Task: Measure the distance between New York City and Tenement Museum
Action: Key pressed ew<Key.space>
Screenshot: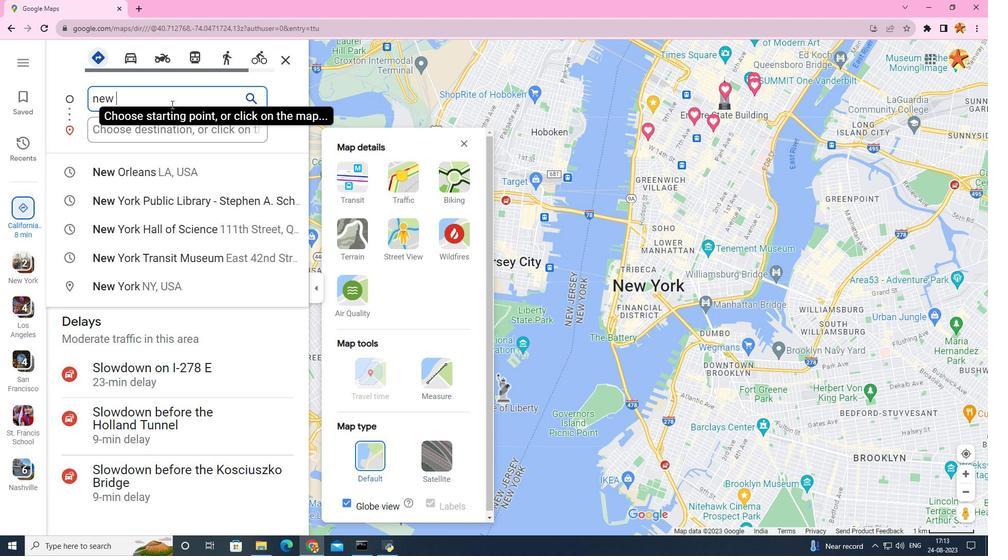
Action: Mouse moved to (188, 283)
Screenshot: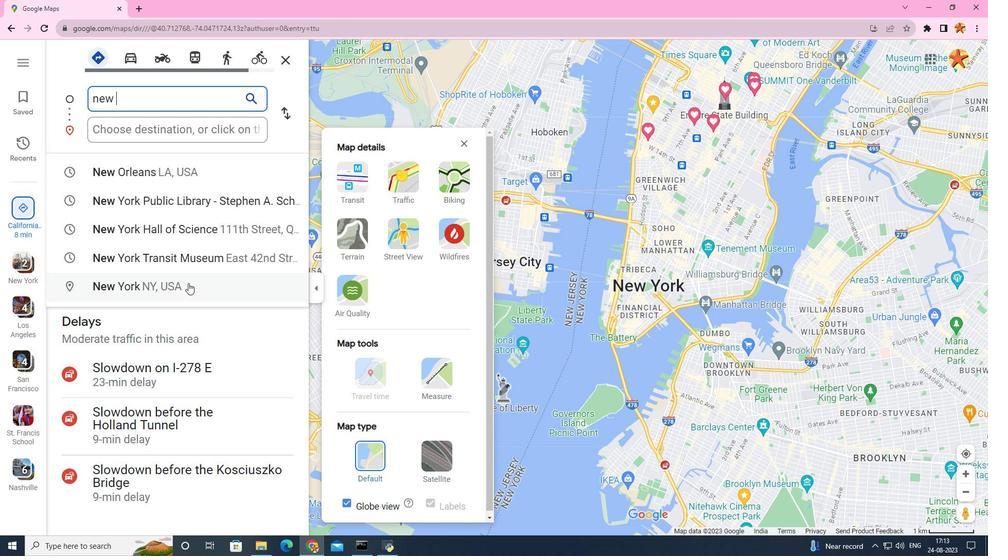 
Action: Mouse pressed left at (188, 283)
Screenshot: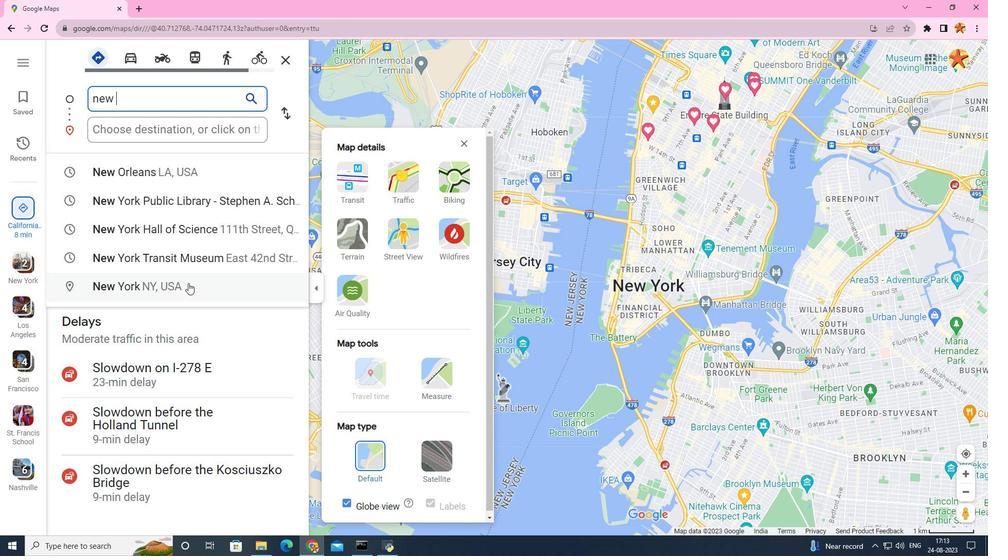 
Action: Mouse moved to (189, 129)
Screenshot: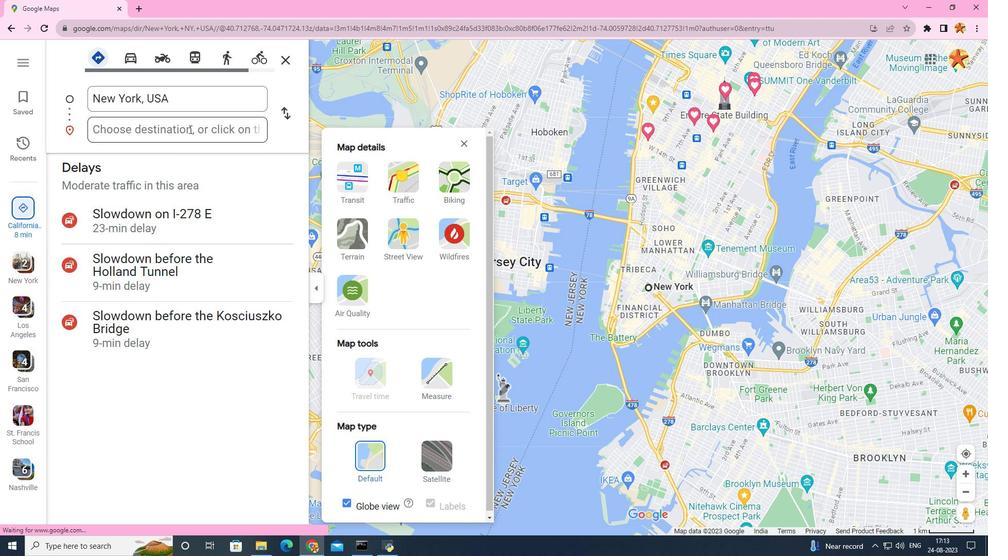 
Action: Mouse pressed left at (189, 129)
Screenshot: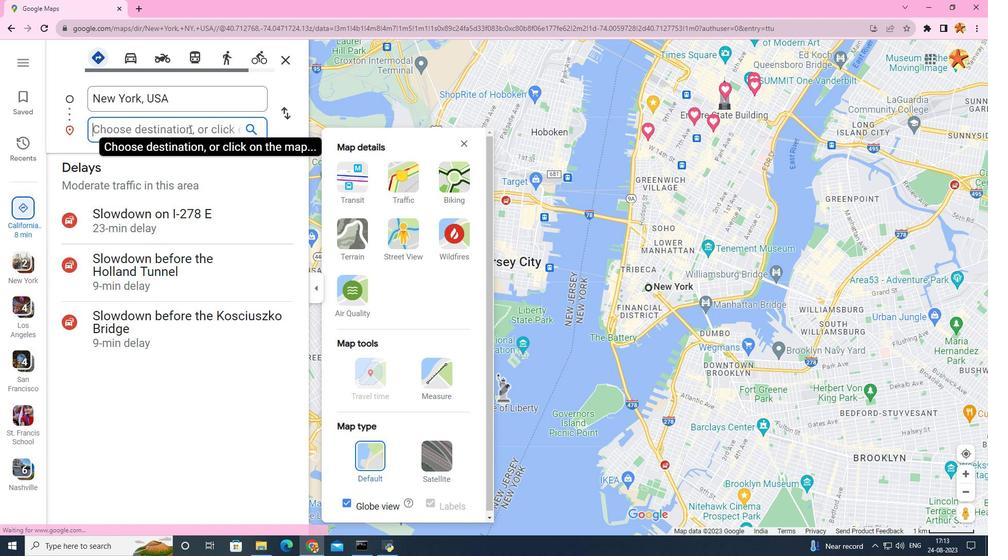 
Action: Mouse moved to (182, 128)
Screenshot: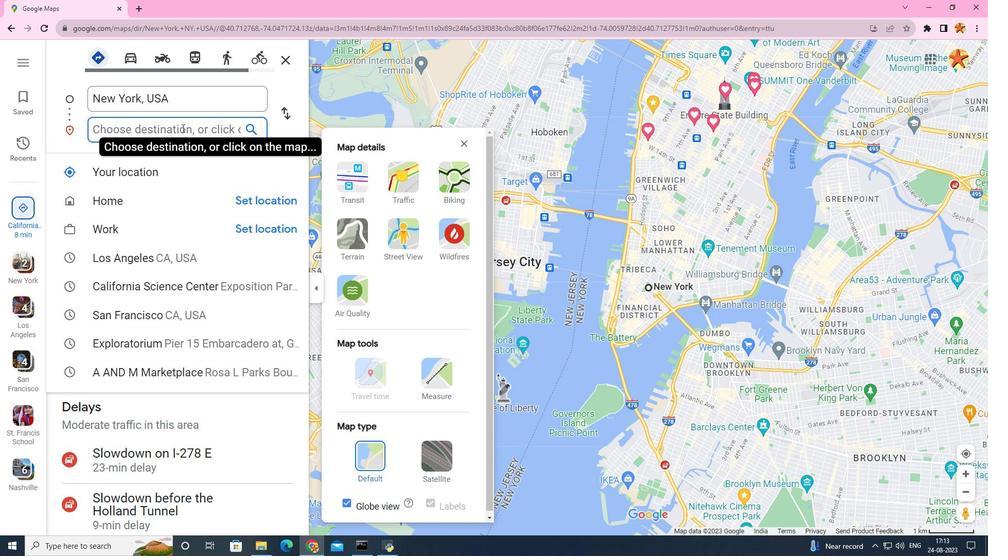 
Action: Key pressed te
Screenshot: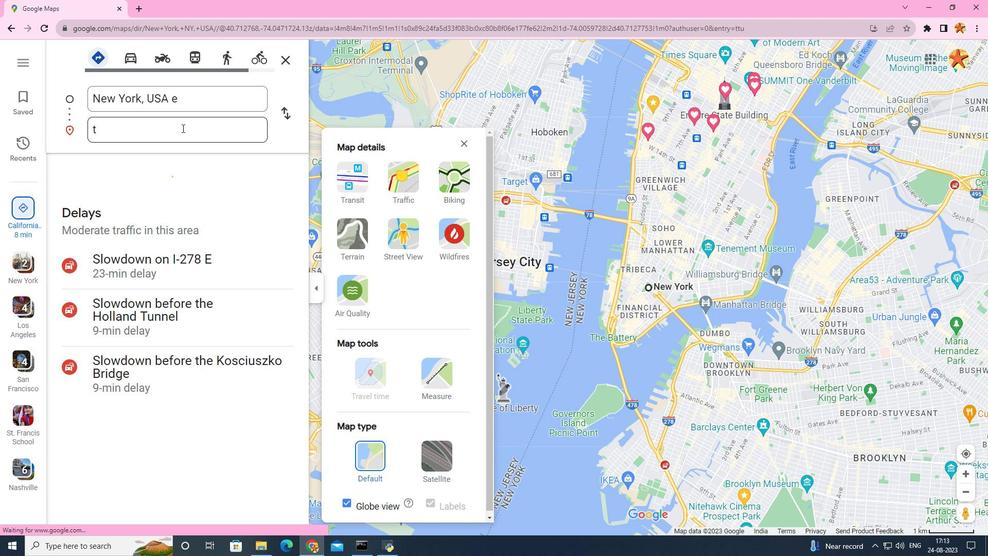 
Action: Mouse pressed left at (182, 128)
Screenshot: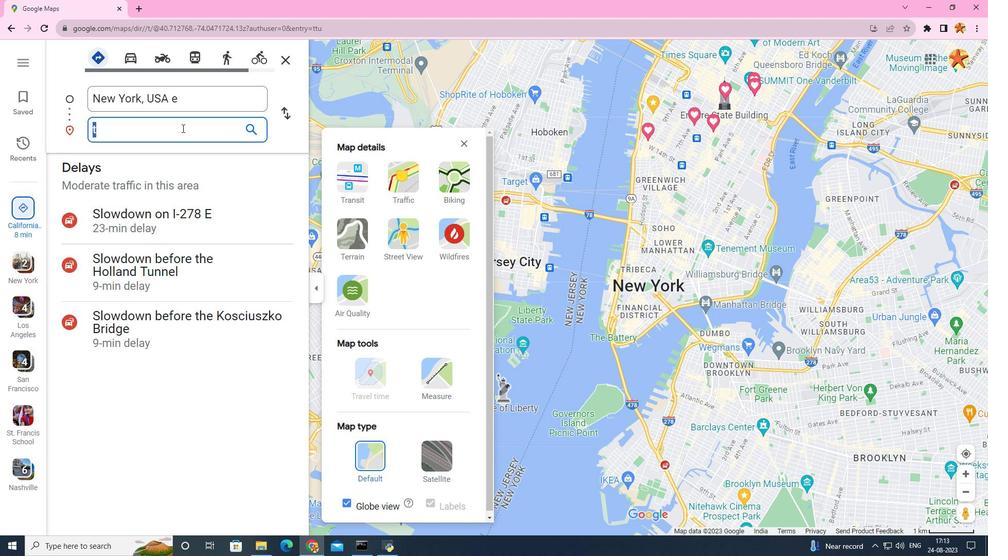 
Action: Mouse pressed left at (182, 128)
Screenshot: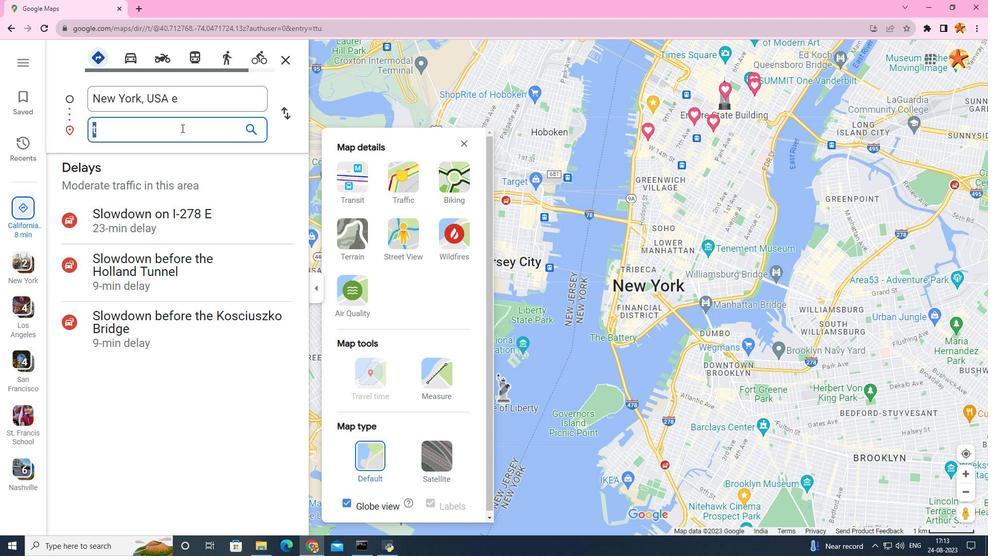
Action: Mouse moved to (181, 128)
Screenshot: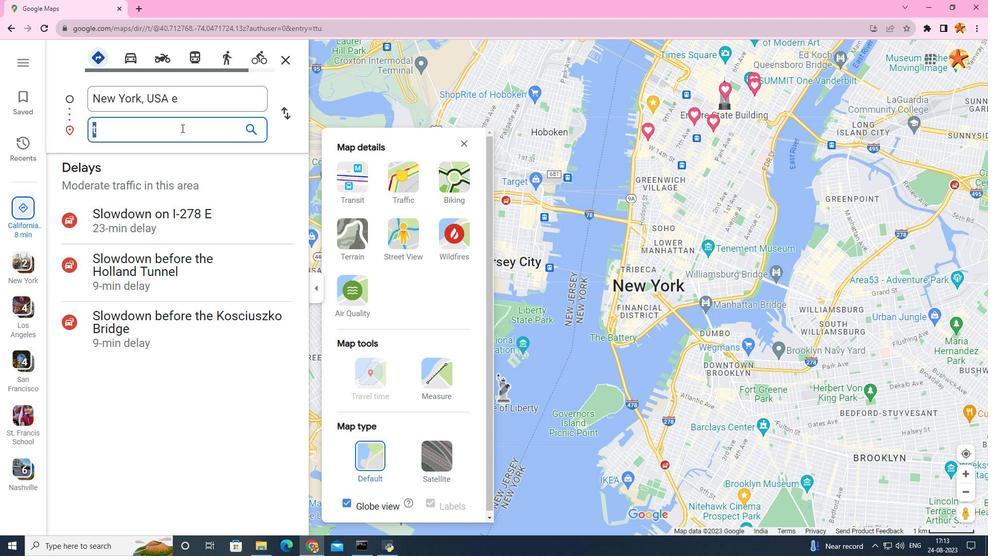 
Action: Mouse pressed left at (181, 128)
Screenshot: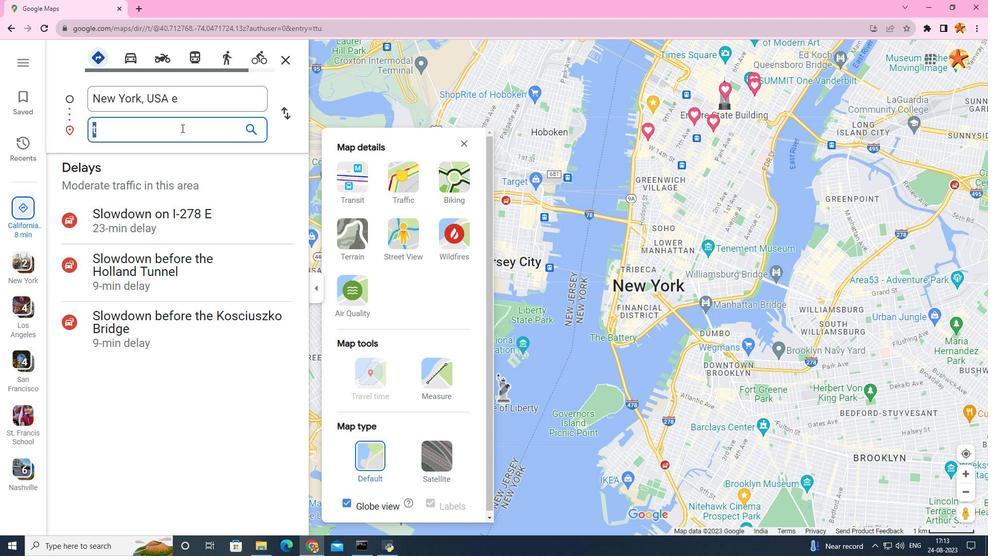 
Action: Mouse moved to (145, 129)
Screenshot: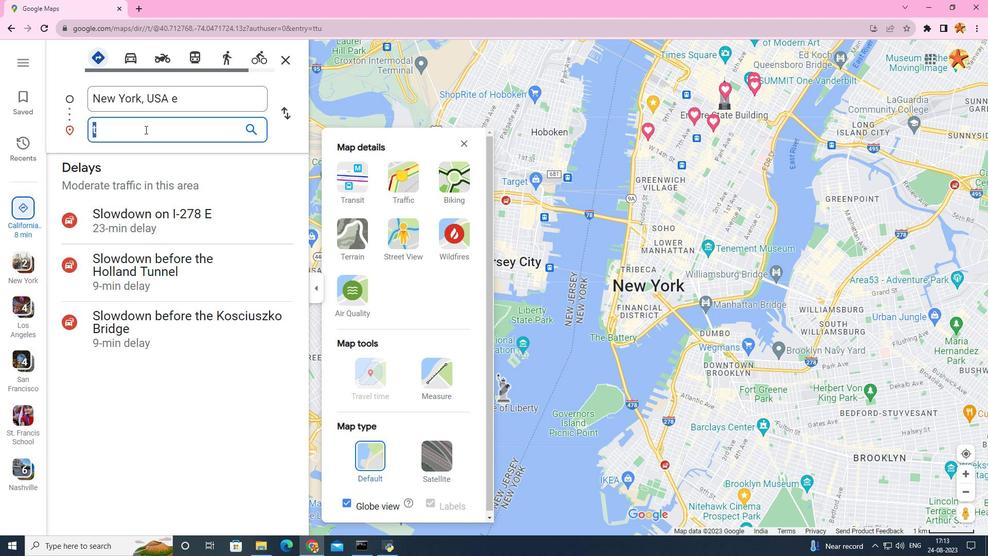 
Action: Mouse pressed left at (145, 129)
Screenshot: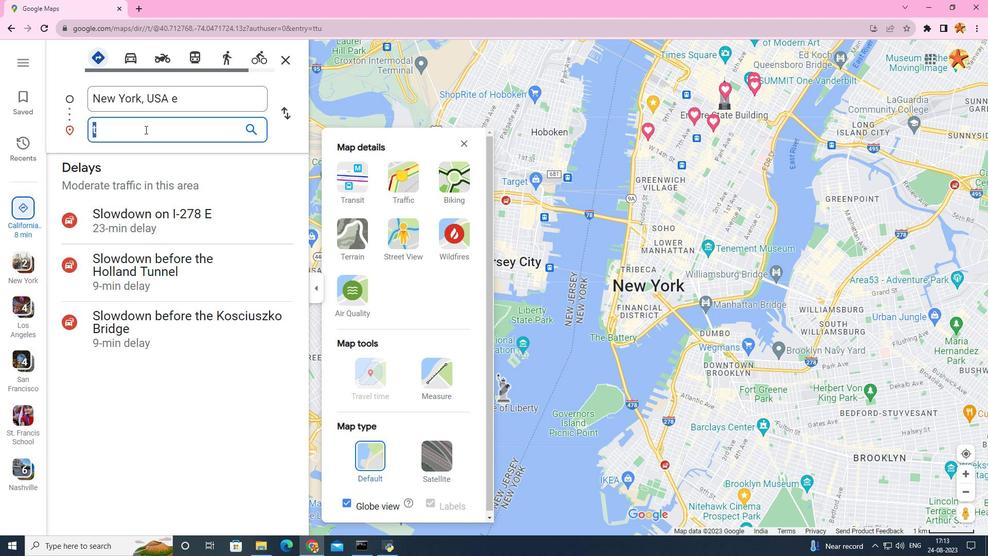 
Action: Mouse moved to (123, 129)
Screenshot: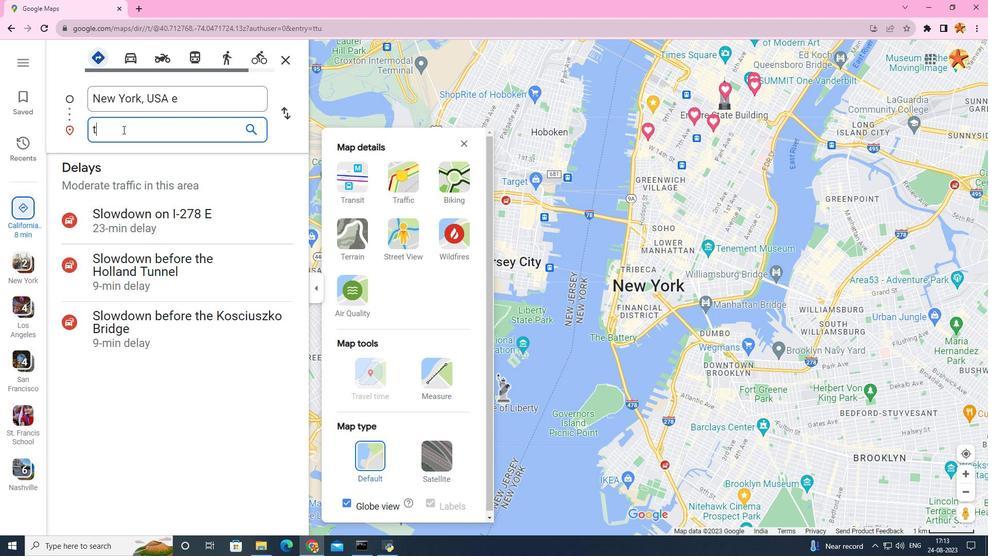 
Action: Key pressed e
Screenshot: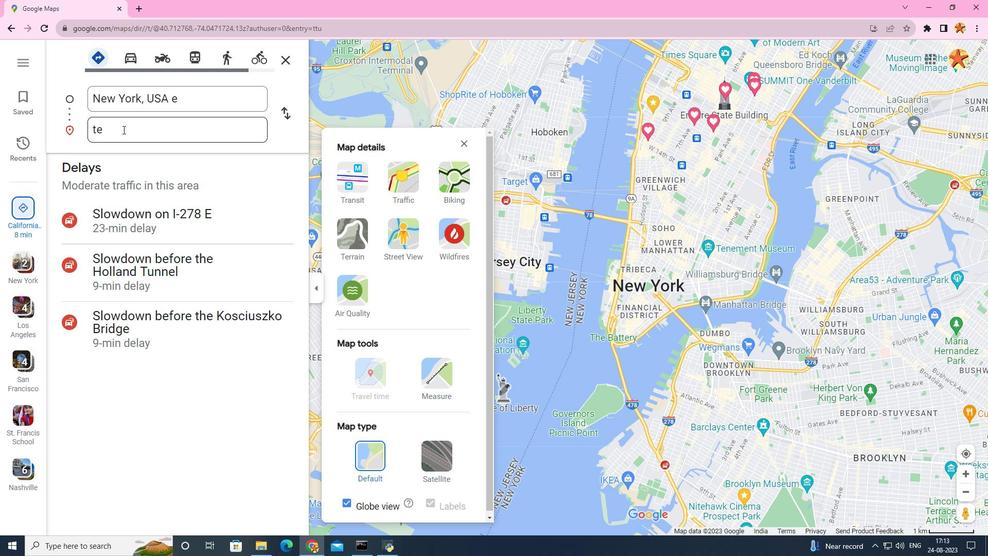 
Action: Mouse moved to (126, 129)
Screenshot: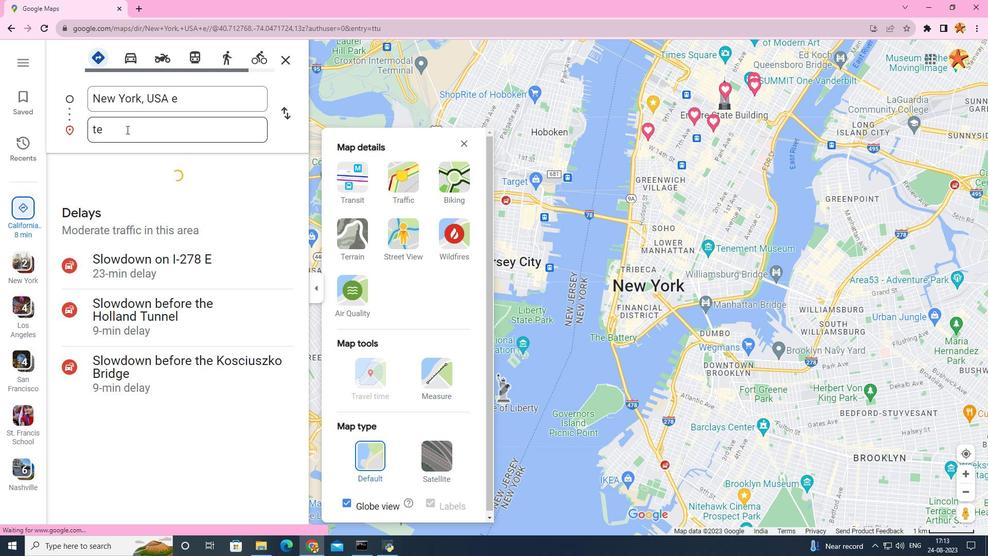 
Action: Mouse pressed left at (126, 129)
Screenshot: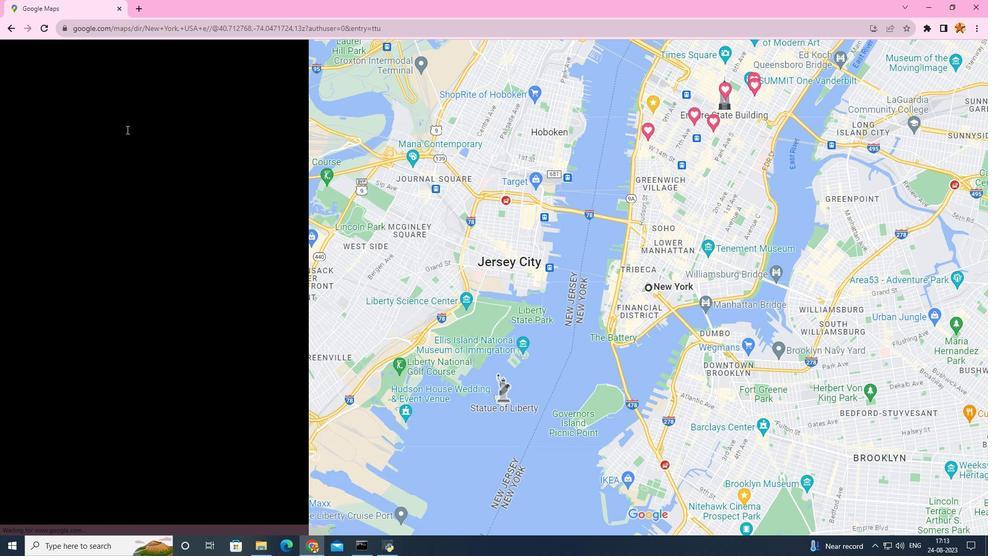 
Action: Mouse pressed left at (126, 129)
Screenshot: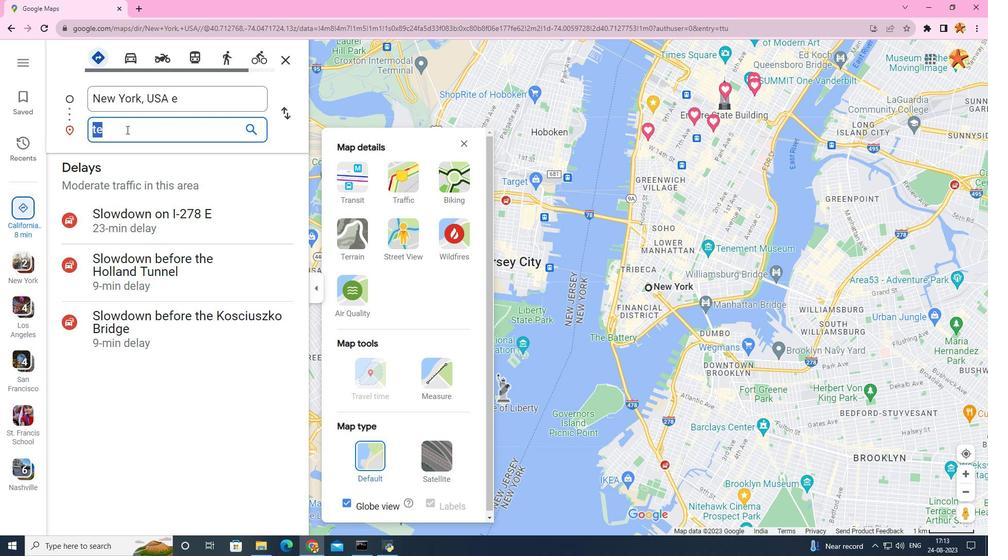
Action: Key pressed n
Screenshot: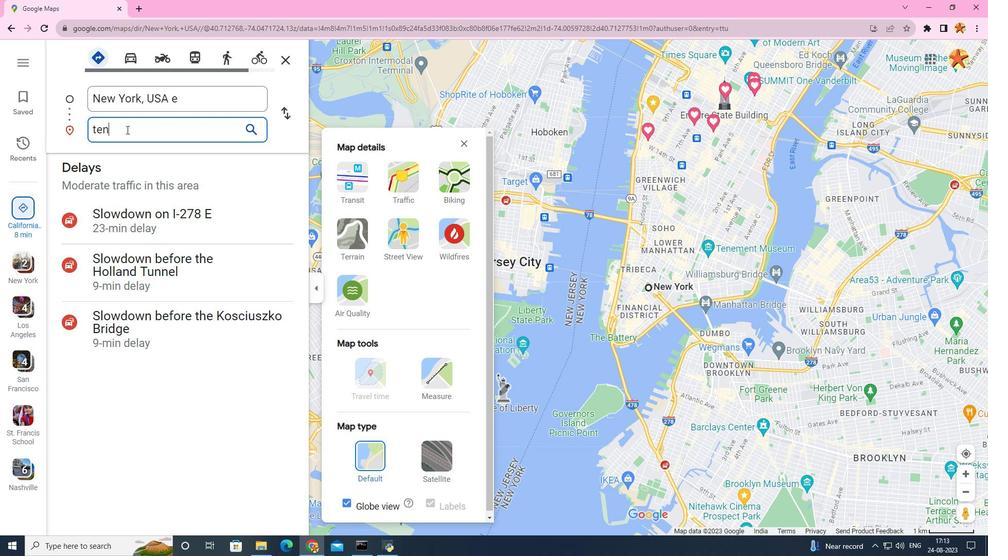 
Action: Mouse pressed left at (126, 129)
Screenshot: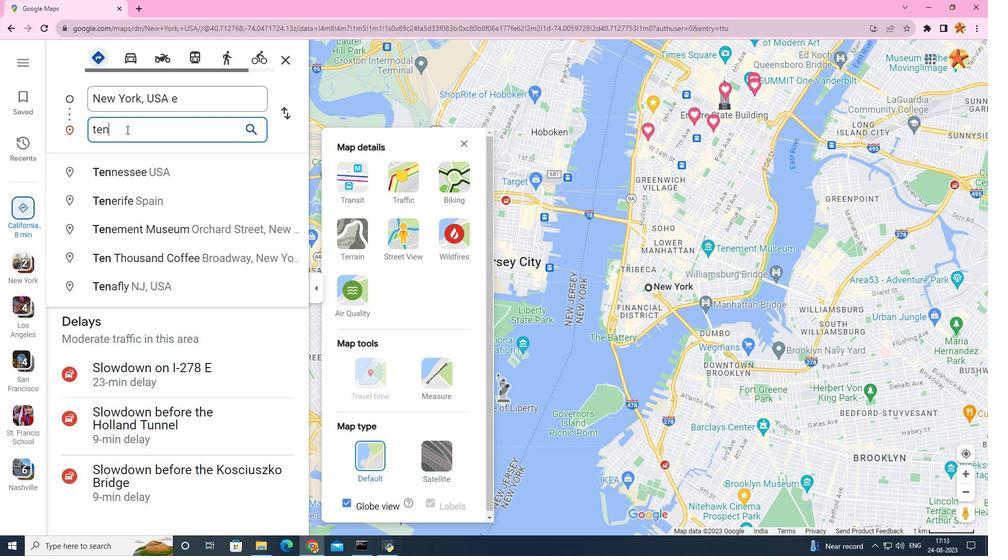 
Action: Mouse moved to (122, 230)
Screenshot: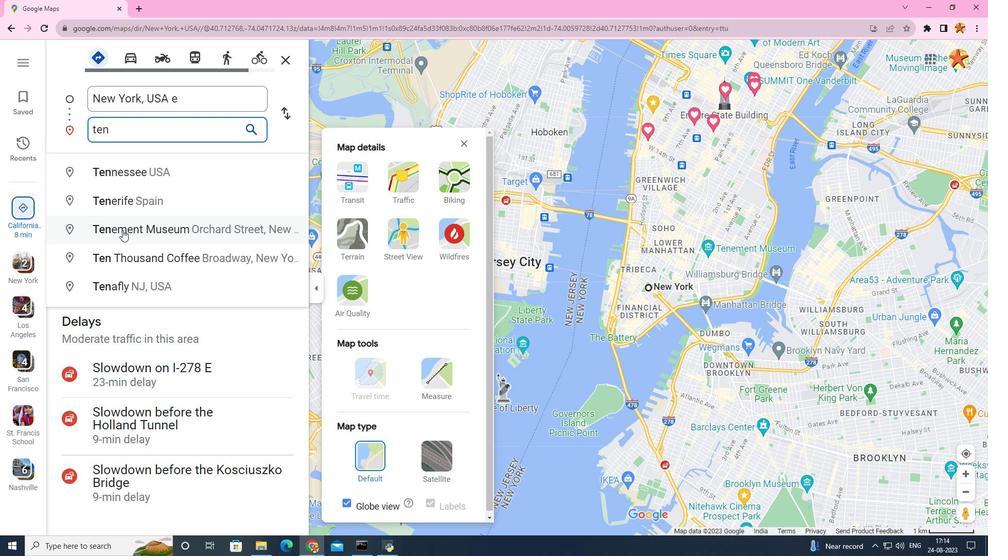 
Action: Mouse pressed left at (122, 230)
Screenshot: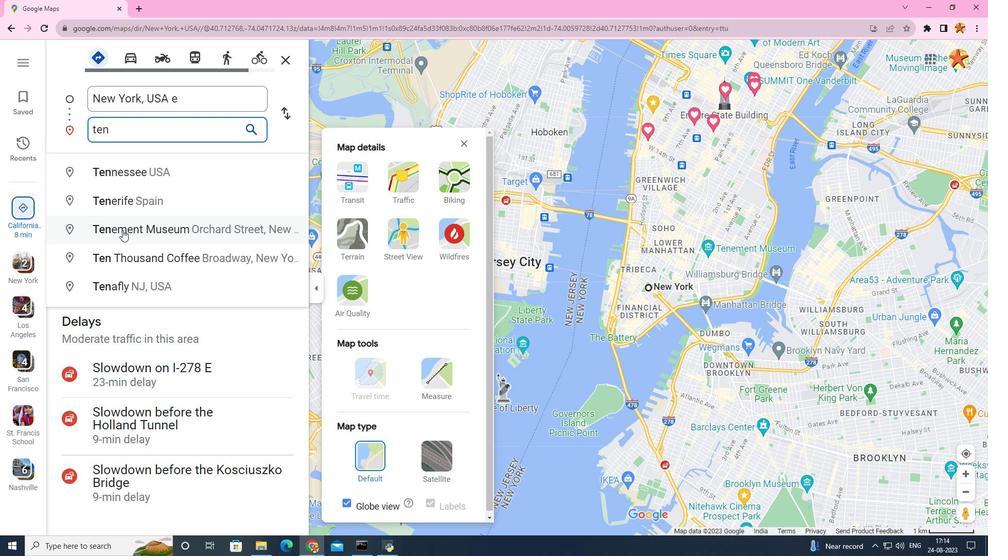 
Action: Mouse moved to (896, 188)
Screenshot: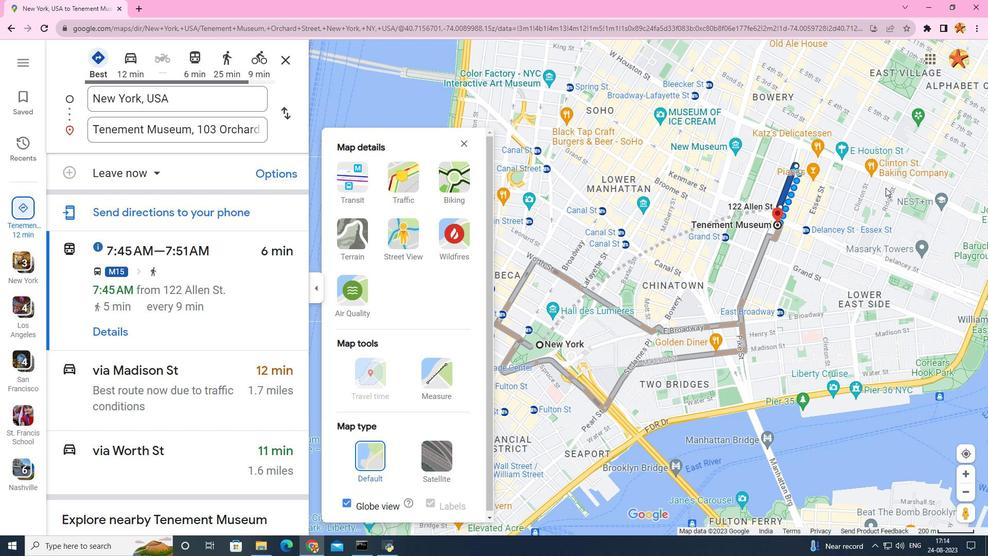 
Action: Mouse scrolled (896, 189) with delta (0, 0)
Screenshot: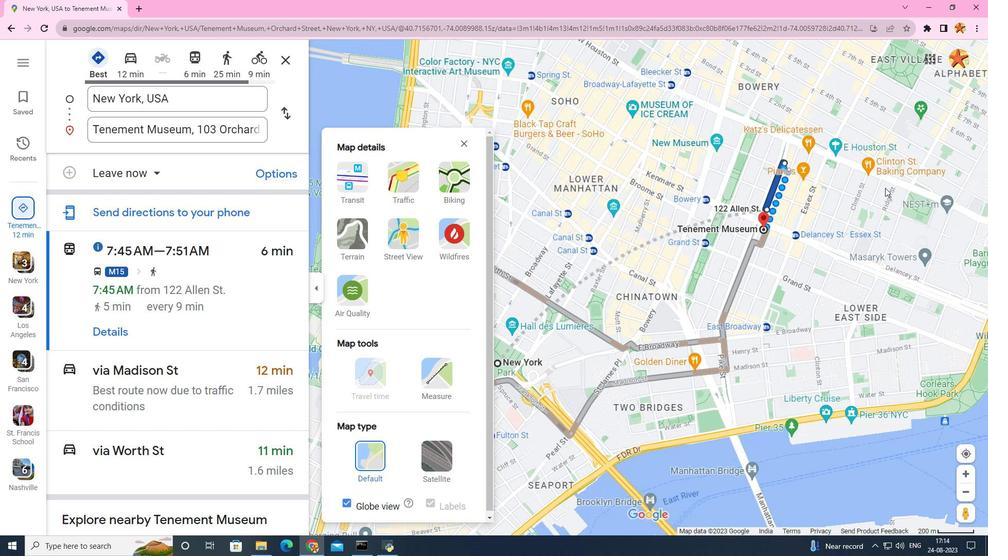 
Action: Mouse moved to (888, 187)
Screenshot: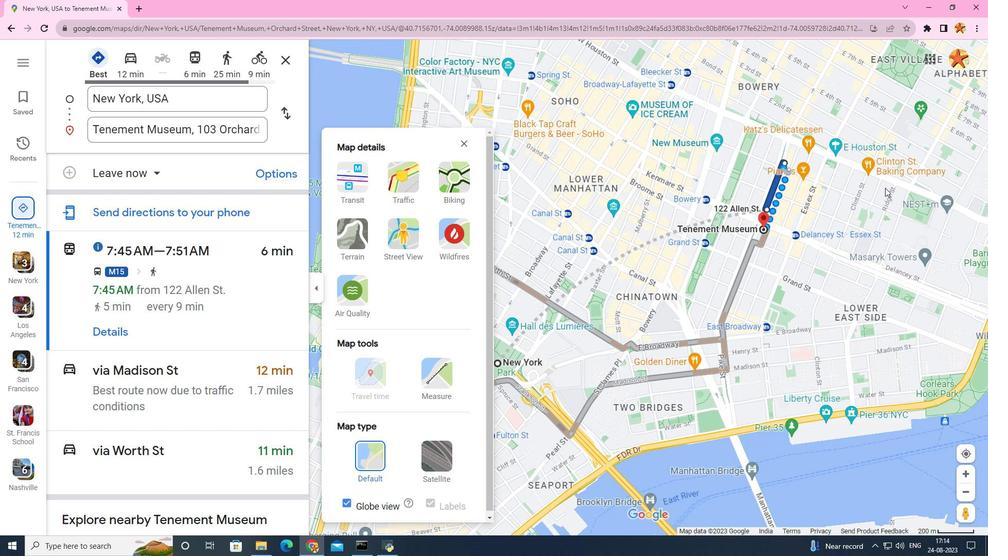 
Action: Mouse scrolled (890, 188) with delta (0, 0)
Screenshot: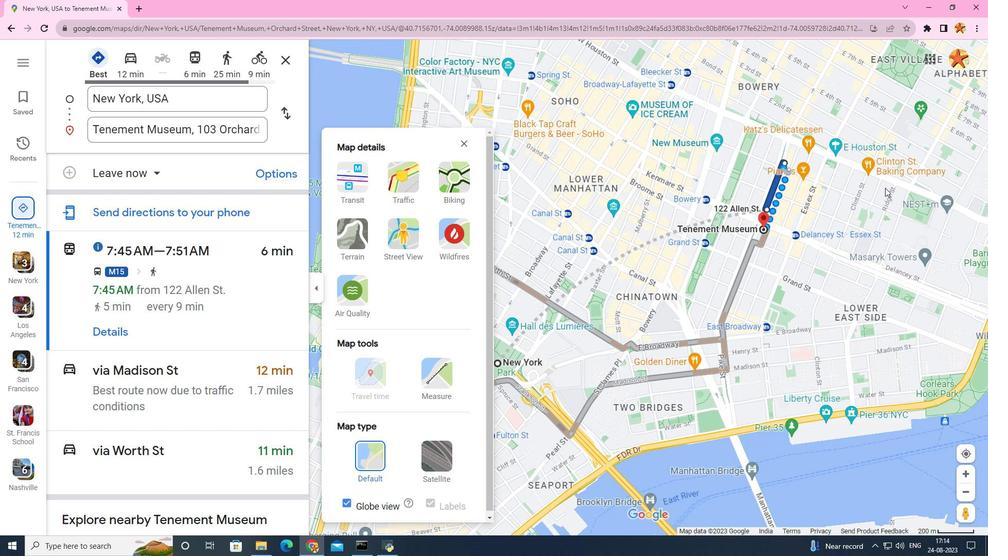 
Action: Mouse moved to (885, 187)
Screenshot: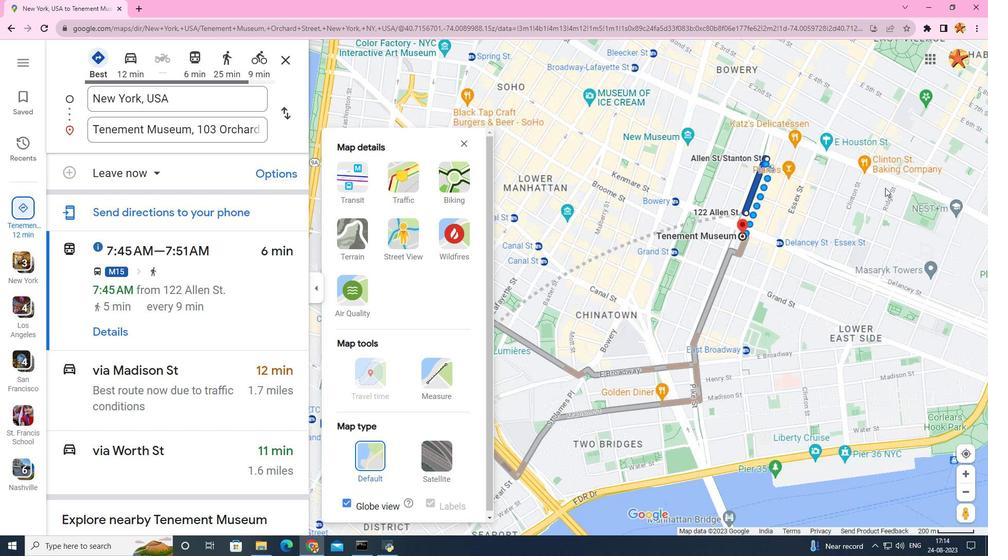 
Action: Mouse scrolled (885, 188) with delta (0, 0)
Screenshot: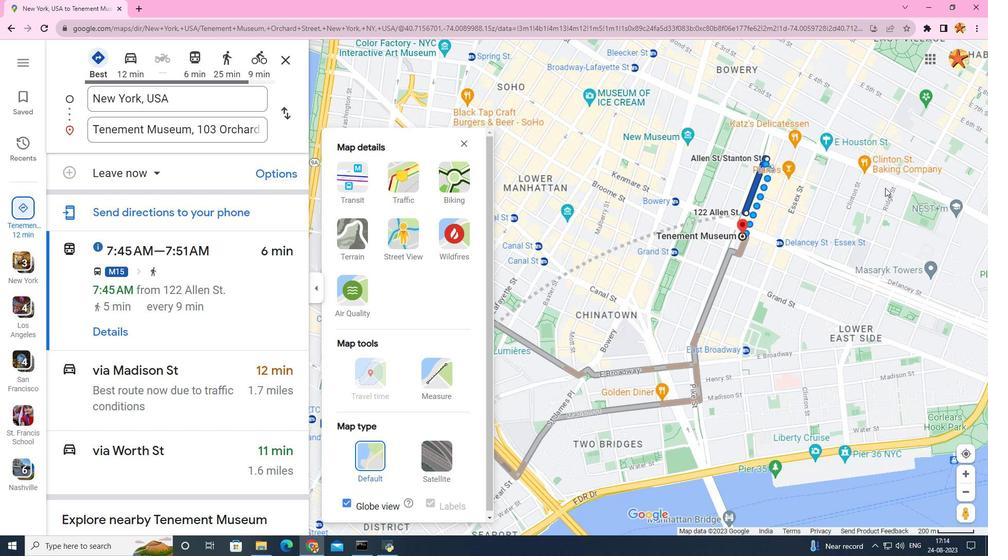 
Action: Mouse scrolled (885, 187) with delta (0, 0)
Screenshot: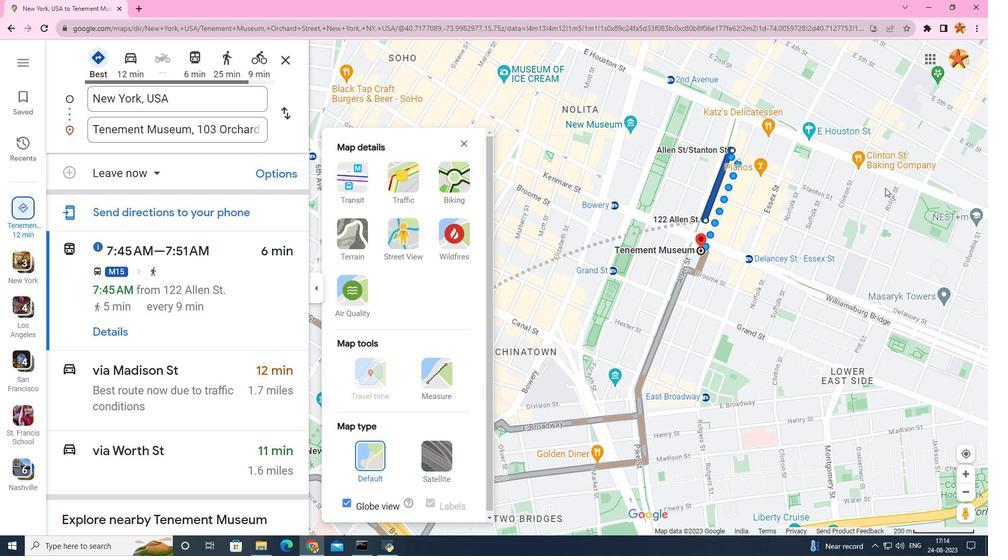 
Action: Mouse scrolled (885, 188) with delta (0, 0)
Screenshot: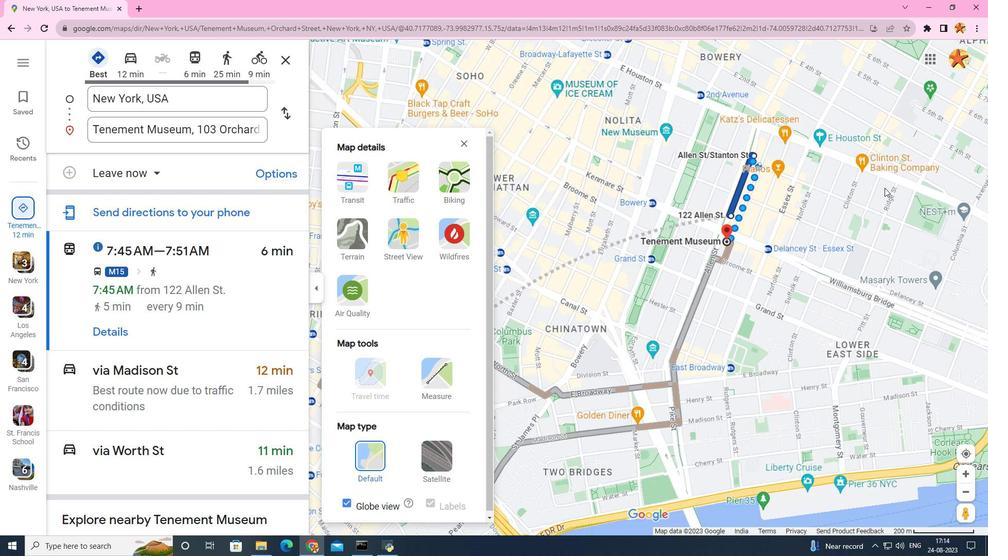 
Action: Mouse moved to (840, 178)
Screenshot: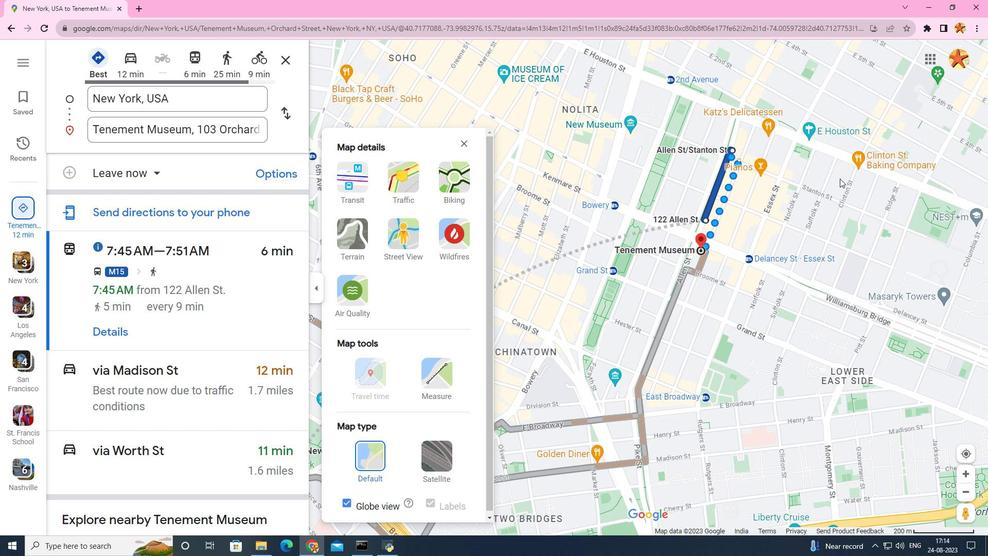 
Action: Mouse scrolled (840, 178) with delta (0, 0)
Screenshot: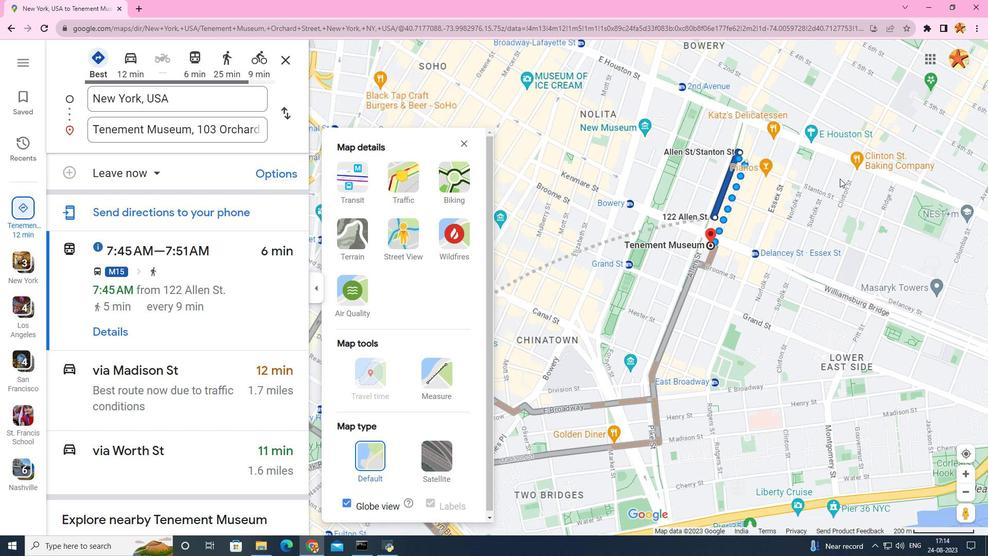 
Action: Mouse scrolled (840, 178) with delta (0, 0)
Screenshot: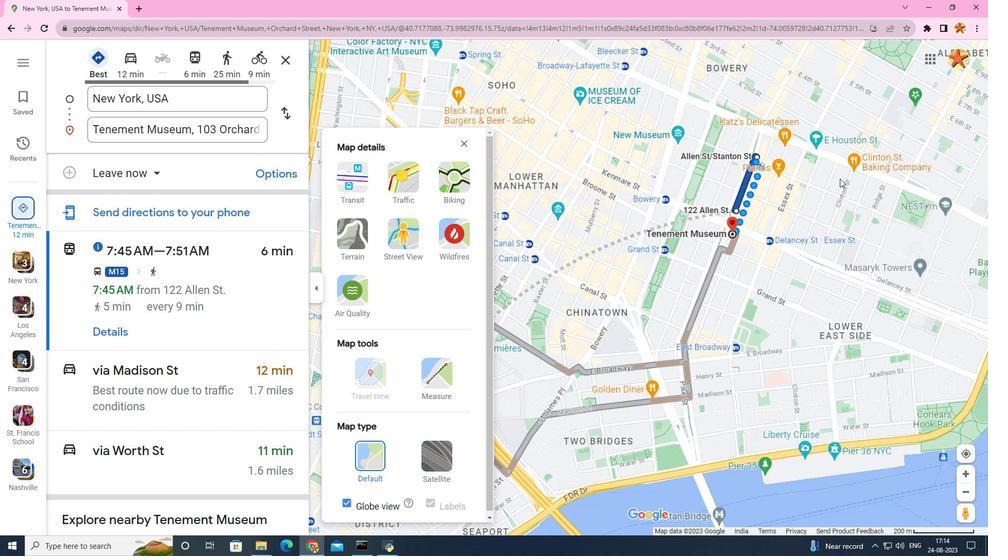 
Action: Mouse scrolled (840, 178) with delta (0, 0)
Screenshot: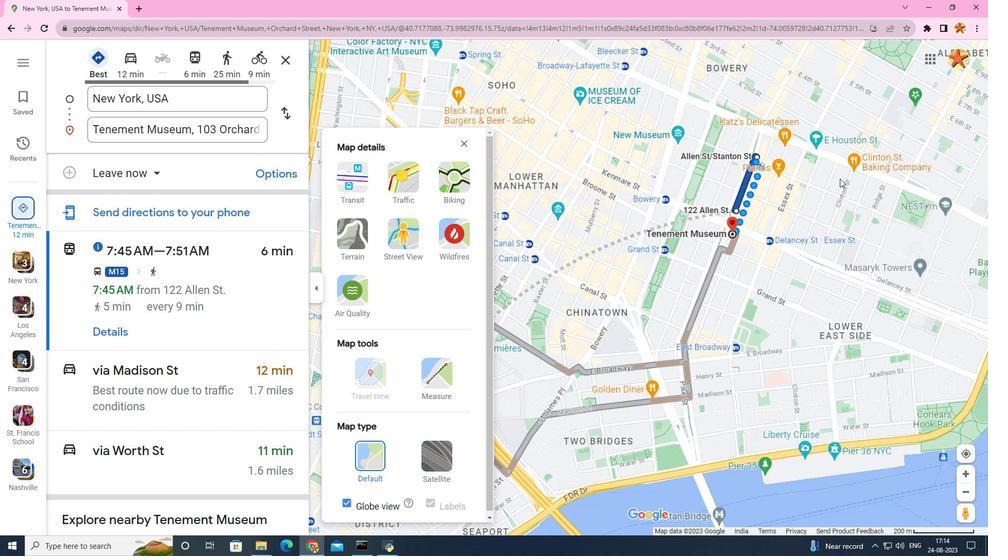 
Action: Mouse moved to (840, 178)
Screenshot: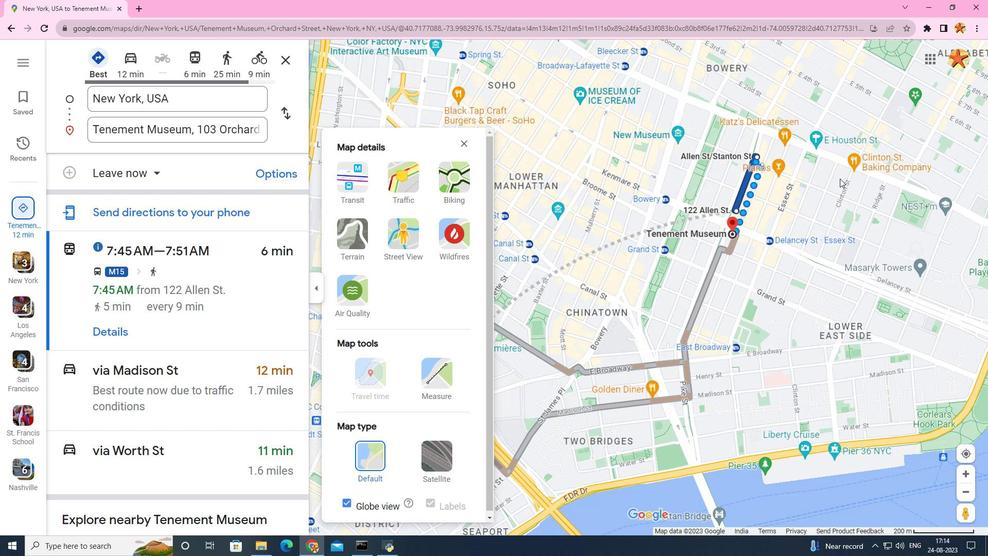 
Action: Mouse scrolled (840, 178) with delta (0, 0)
Screenshot: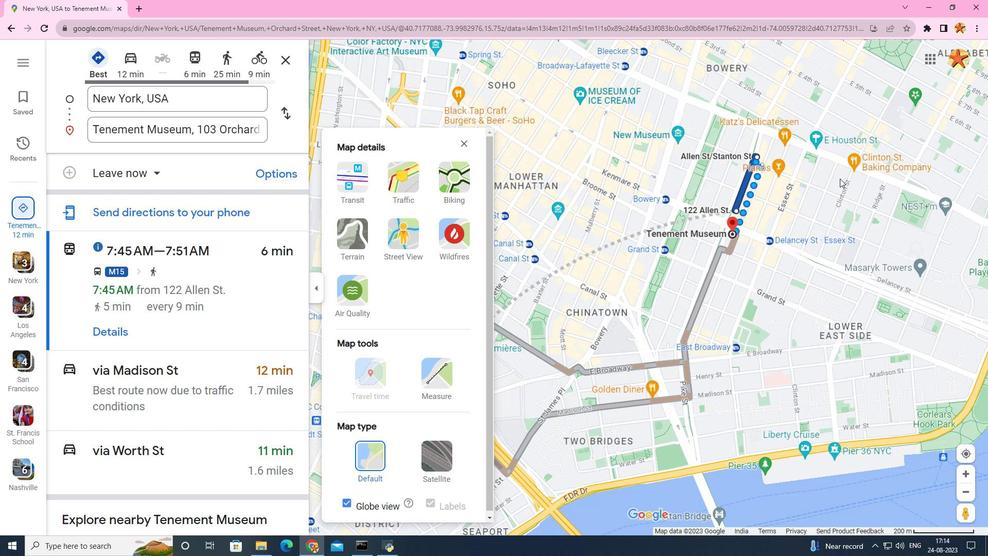 
Action: Mouse moved to (688, 178)
Screenshot: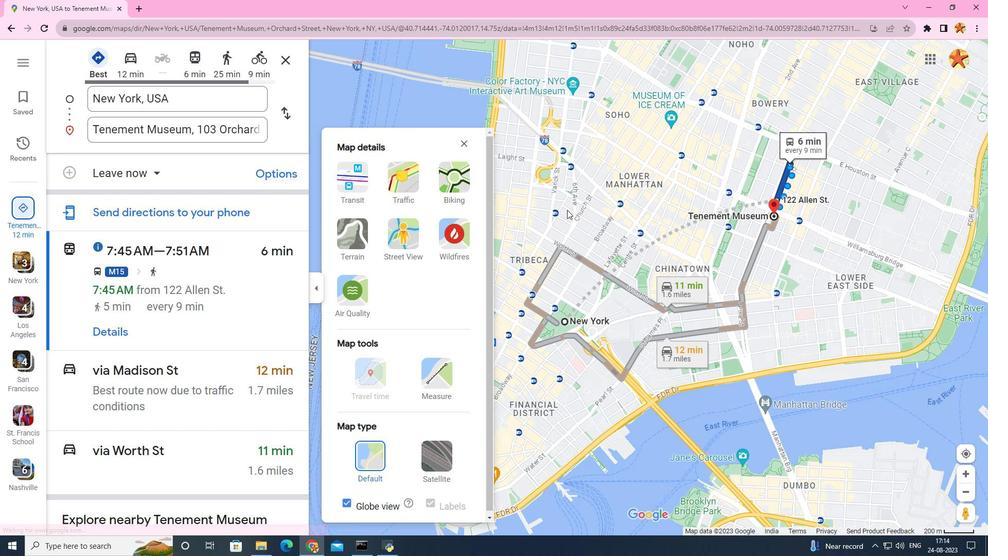 
Action: Mouse scrolled (688, 179) with delta (0, 0)
Screenshot: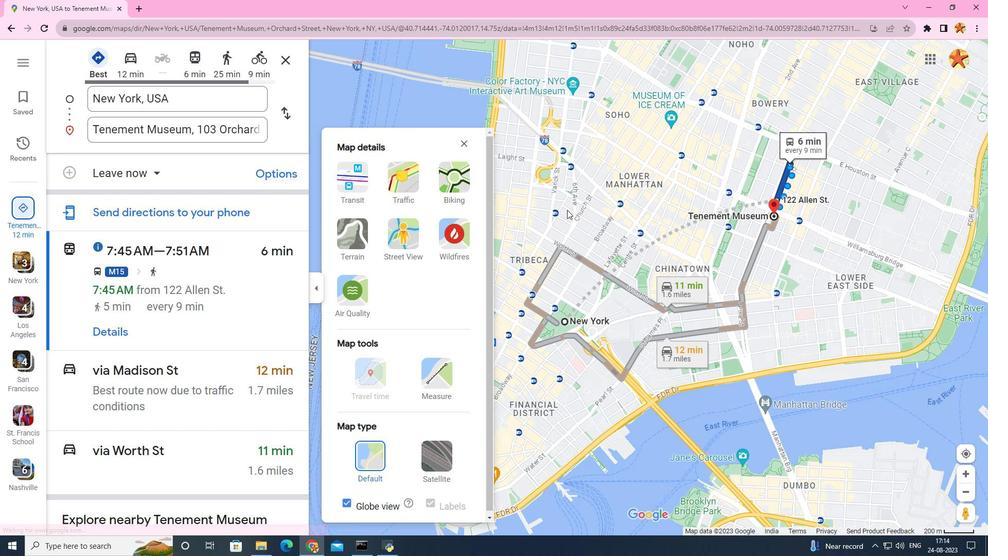 
Action: Mouse moved to (437, 388)
Screenshot: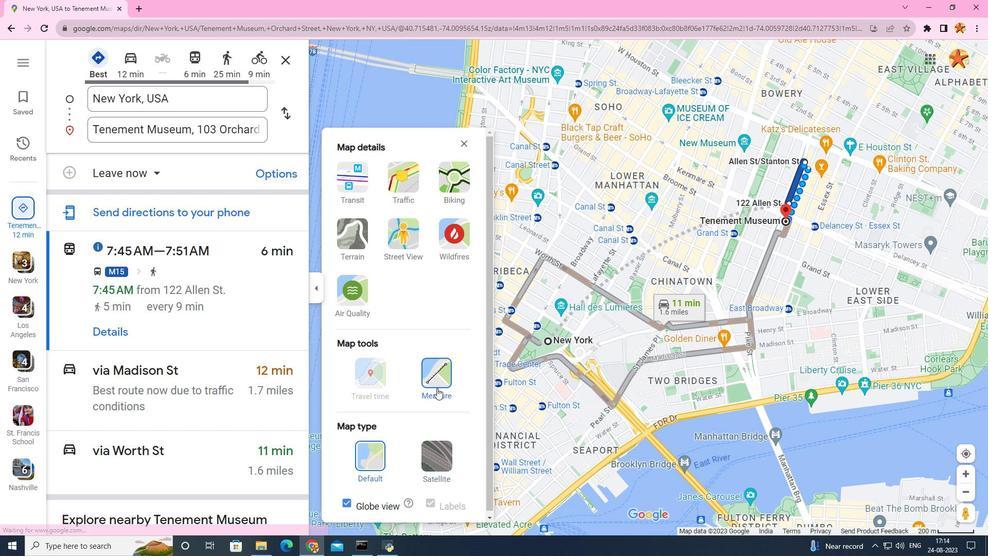 
Action: Mouse pressed left at (437, 388)
Screenshot: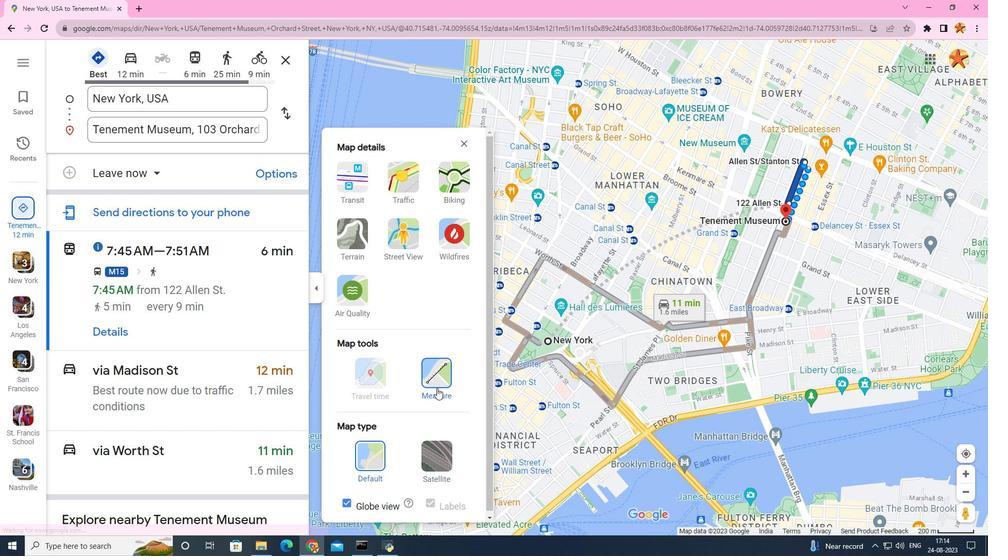 
Action: Mouse moved to (549, 341)
Screenshot: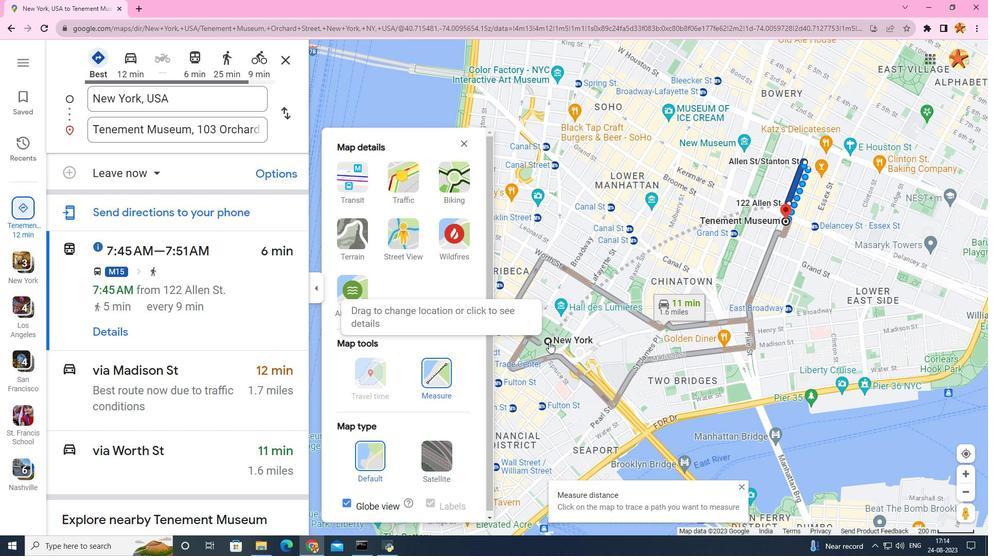 
Action: Mouse pressed left at (549, 341)
Screenshot: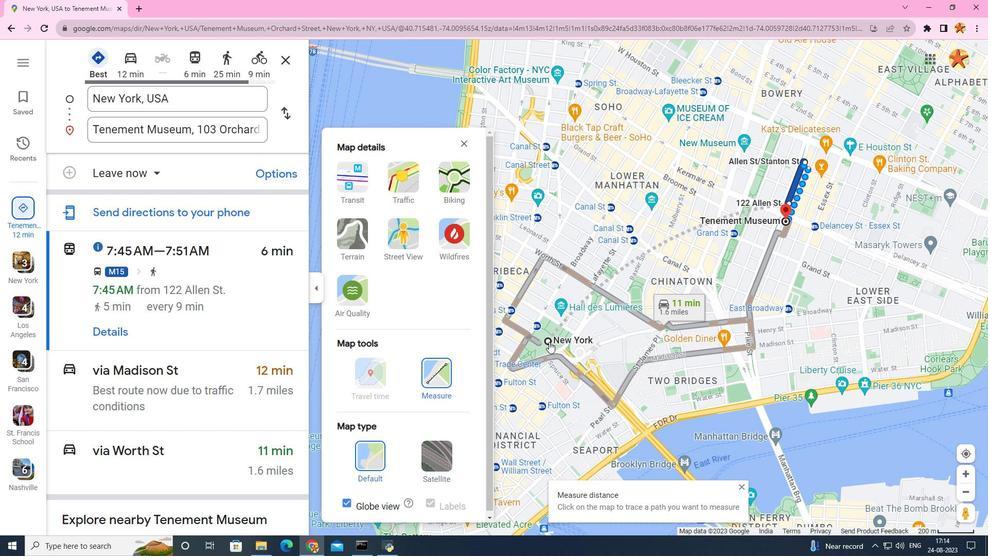 
Action: Mouse moved to (785, 219)
Screenshot: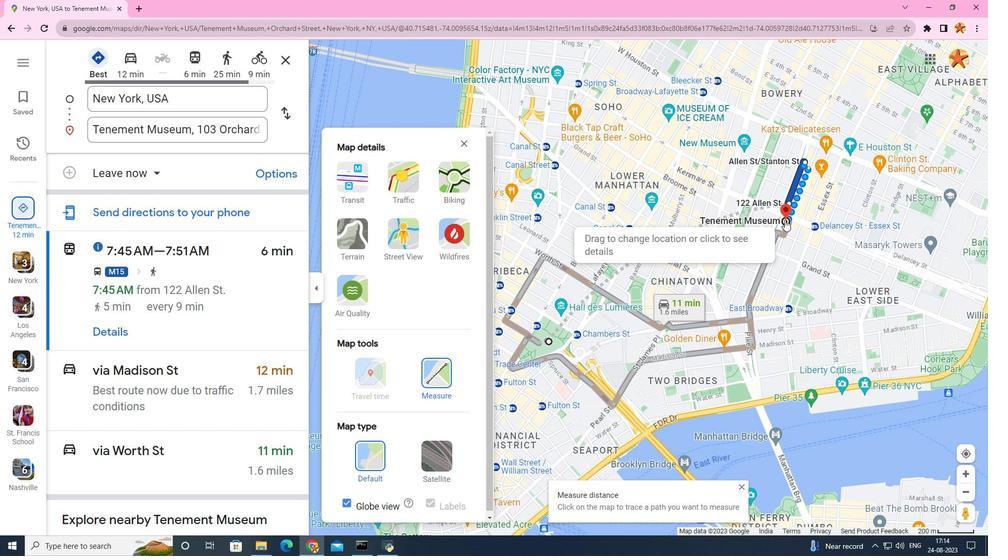 
Action: Mouse pressed left at (785, 219)
Screenshot: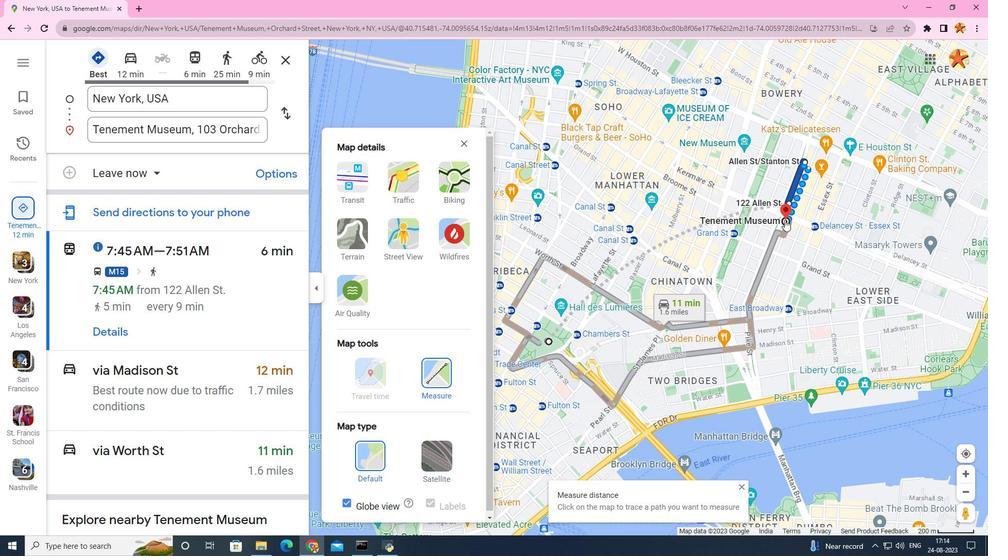 
Action: Mouse moved to (658, 226)
Screenshot: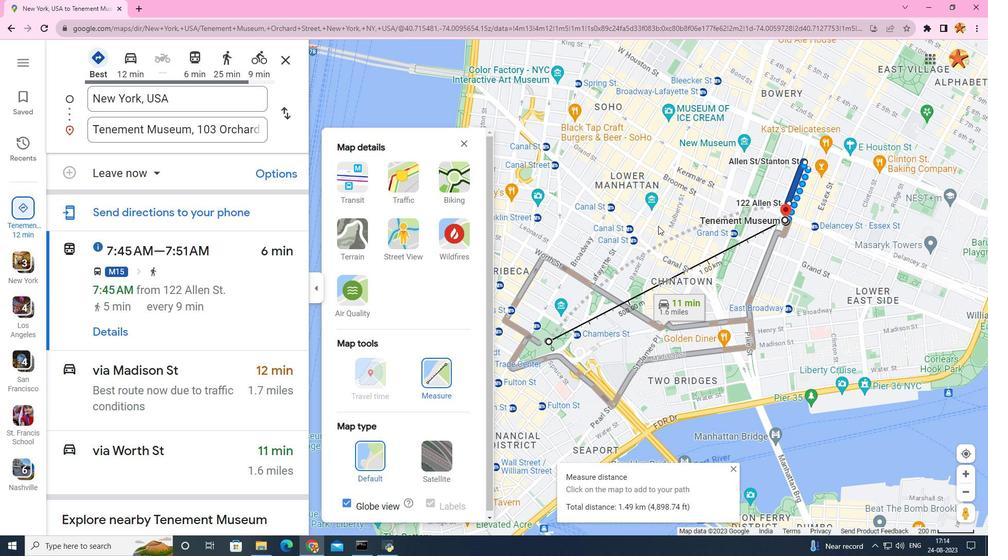 
